 Task: Calculate the travel time from Houston, Texas, to Dallas, Texas.
Action: Mouse moved to (267, 84)
Screenshot: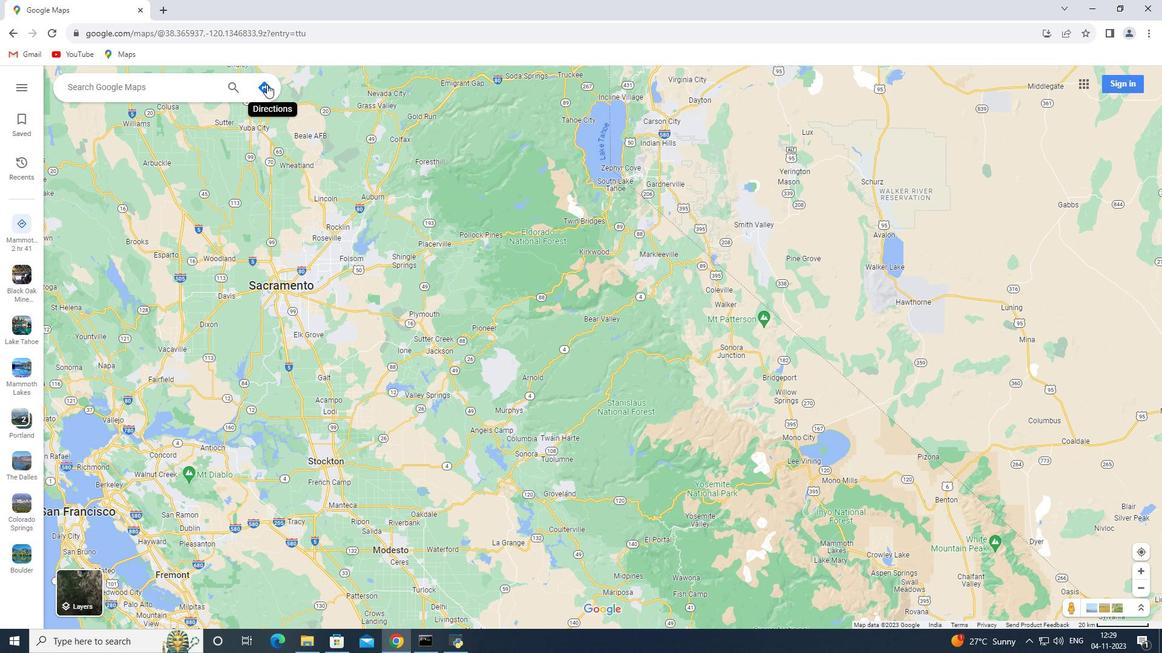 
Action: Mouse pressed left at (267, 84)
Screenshot: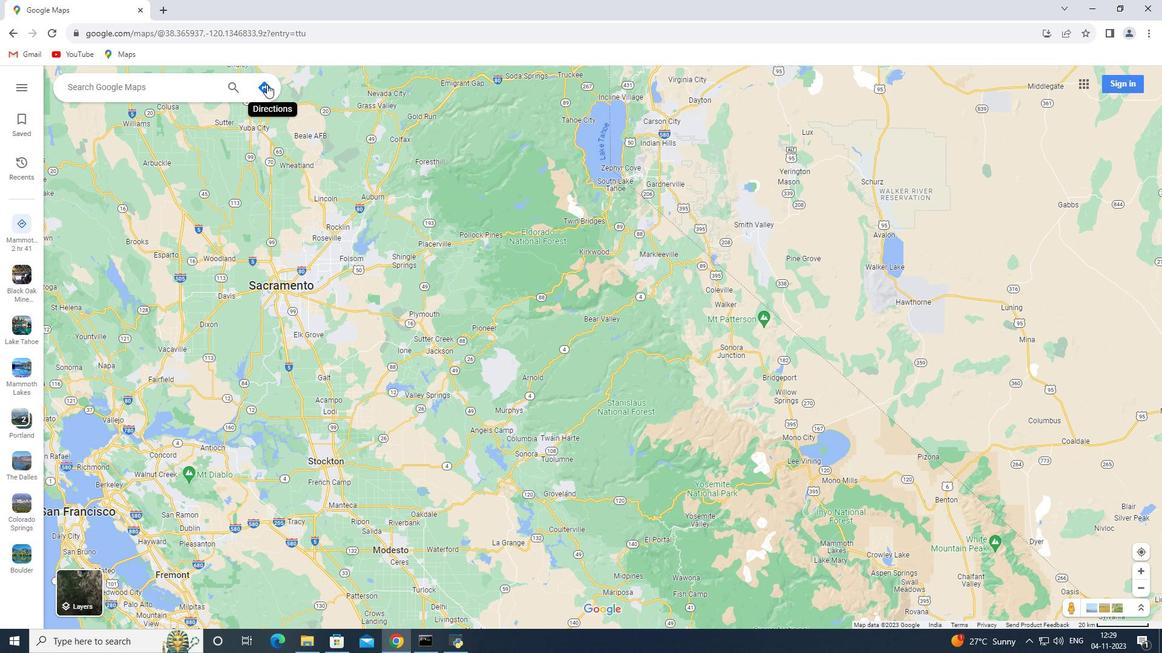 
Action: Mouse moved to (108, 113)
Screenshot: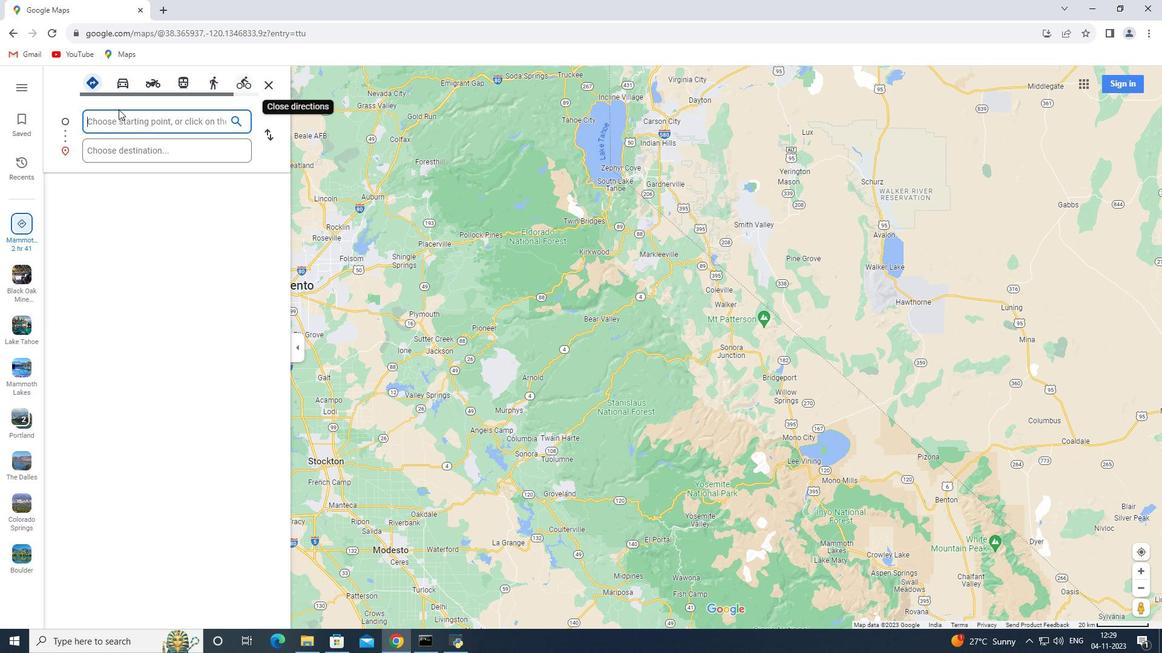 
Action: Key pressed <Key.shift>Houston,<Key.space><Key.shift>Texas
Screenshot: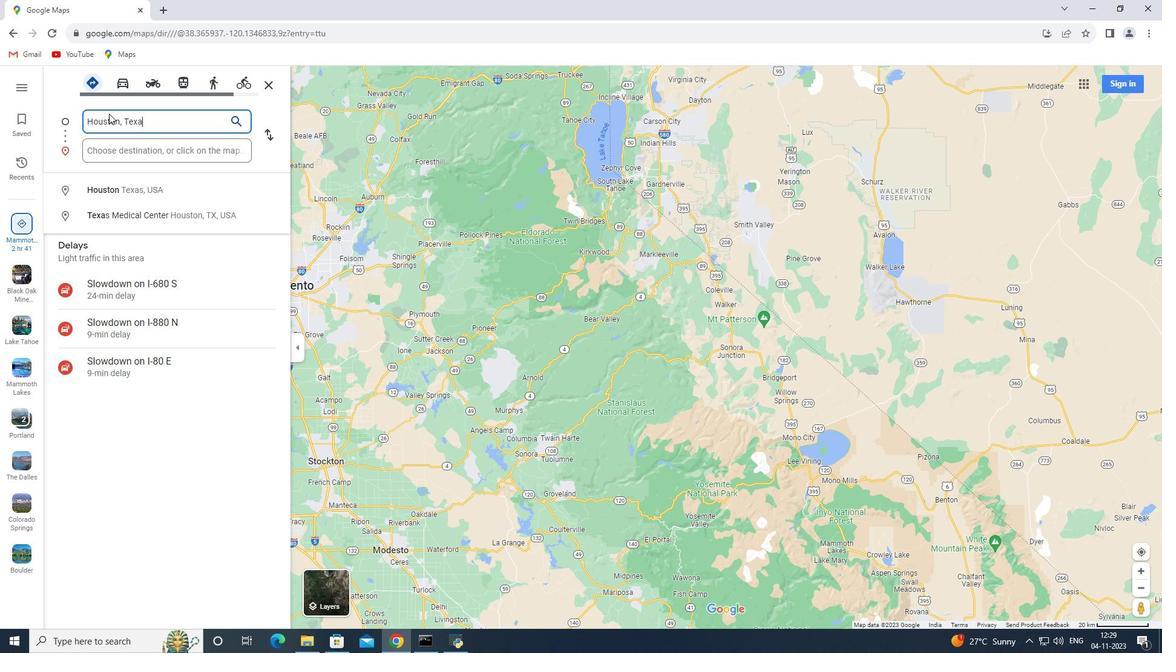 
Action: Mouse moved to (111, 147)
Screenshot: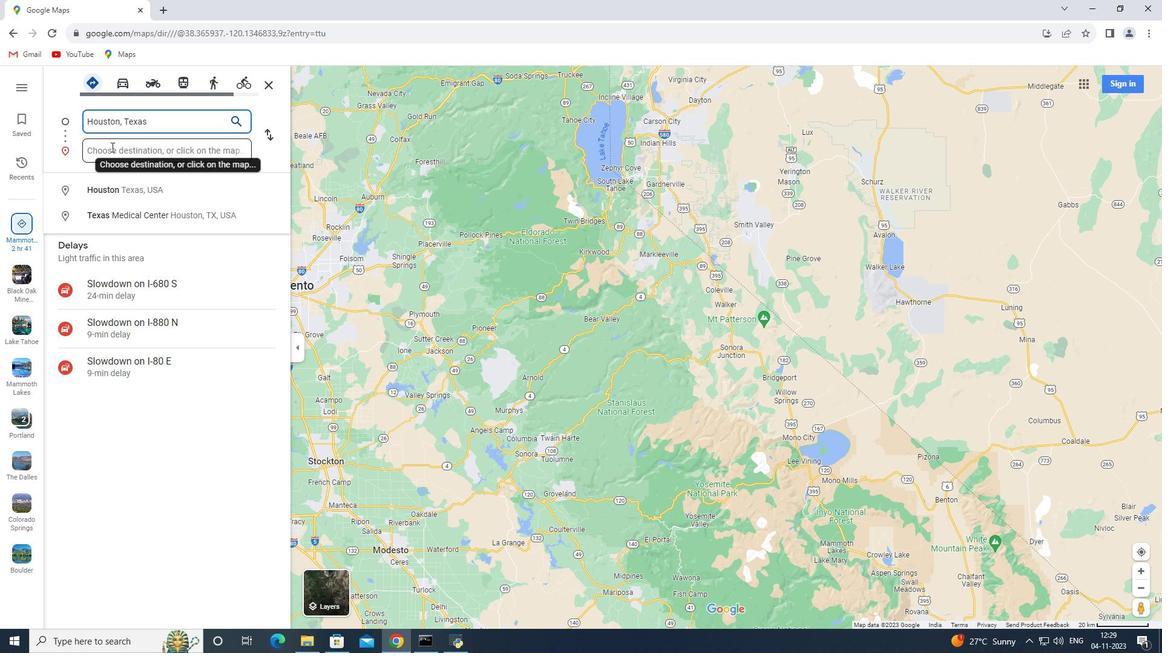 
Action: Mouse pressed left at (111, 147)
Screenshot: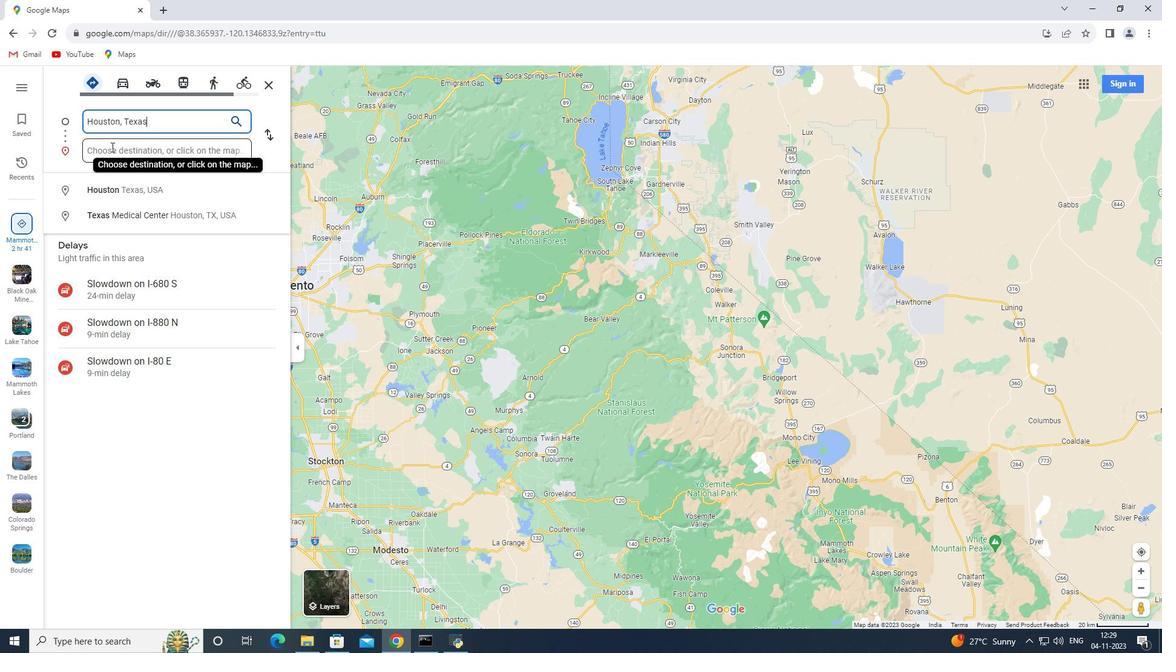 
Action: Key pressed <Key.shift>Dallas,<Key.space><Key.shift>texas<Key.enter>
Screenshot: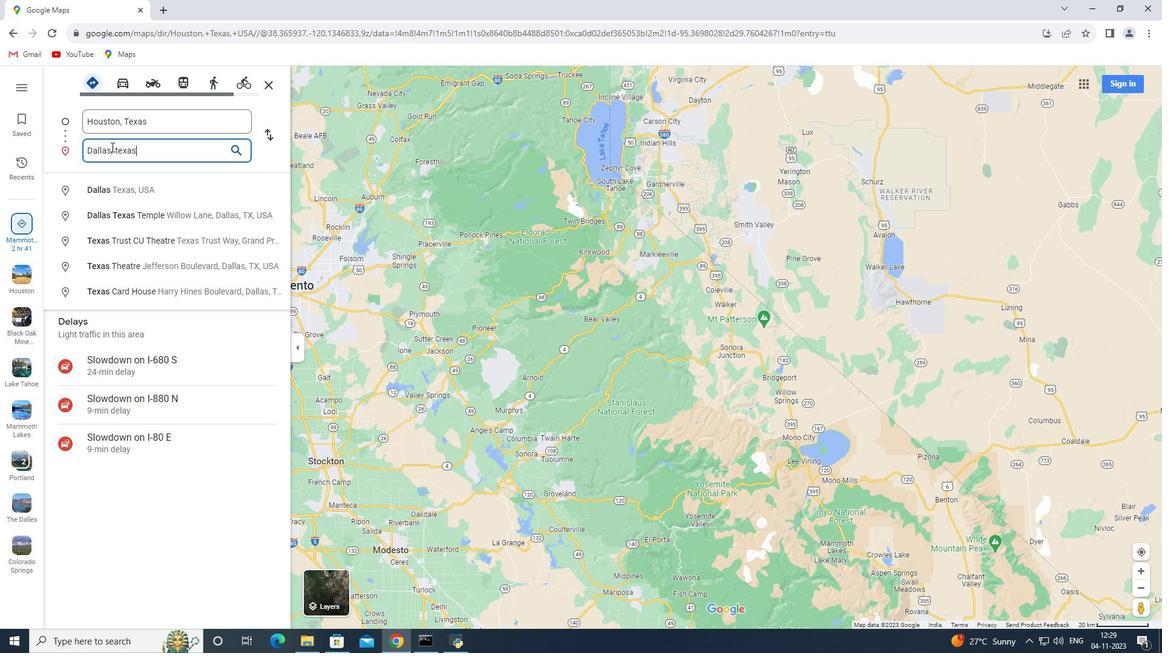 
Action: Mouse moved to (121, 88)
Screenshot: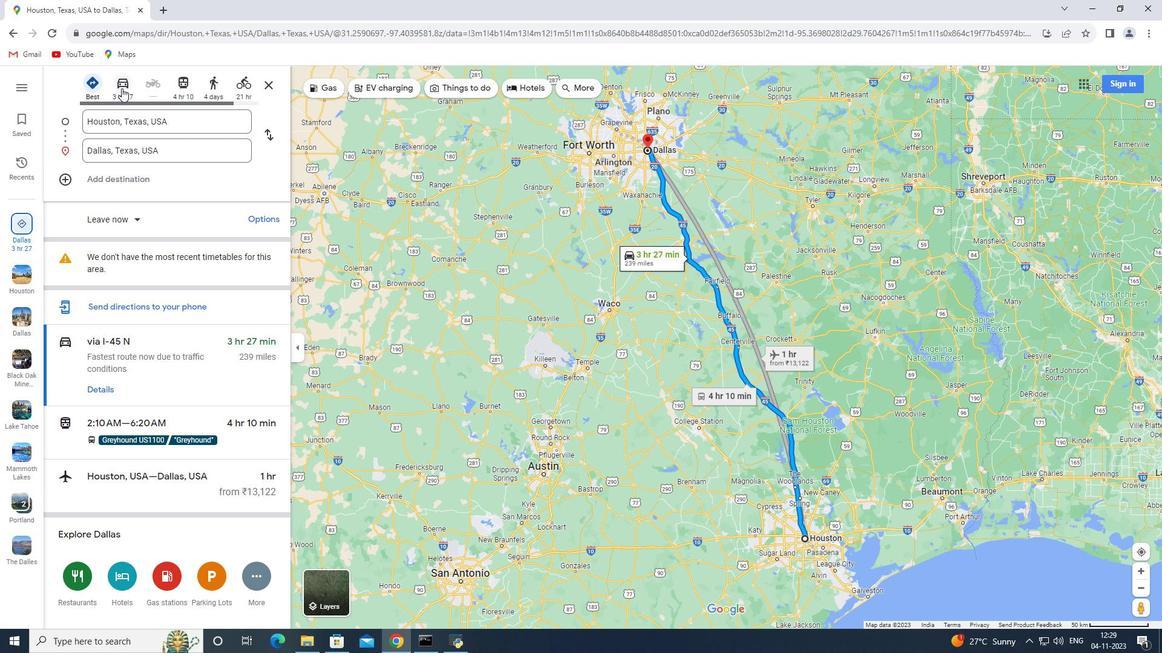 
Action: Mouse pressed left at (121, 88)
Screenshot: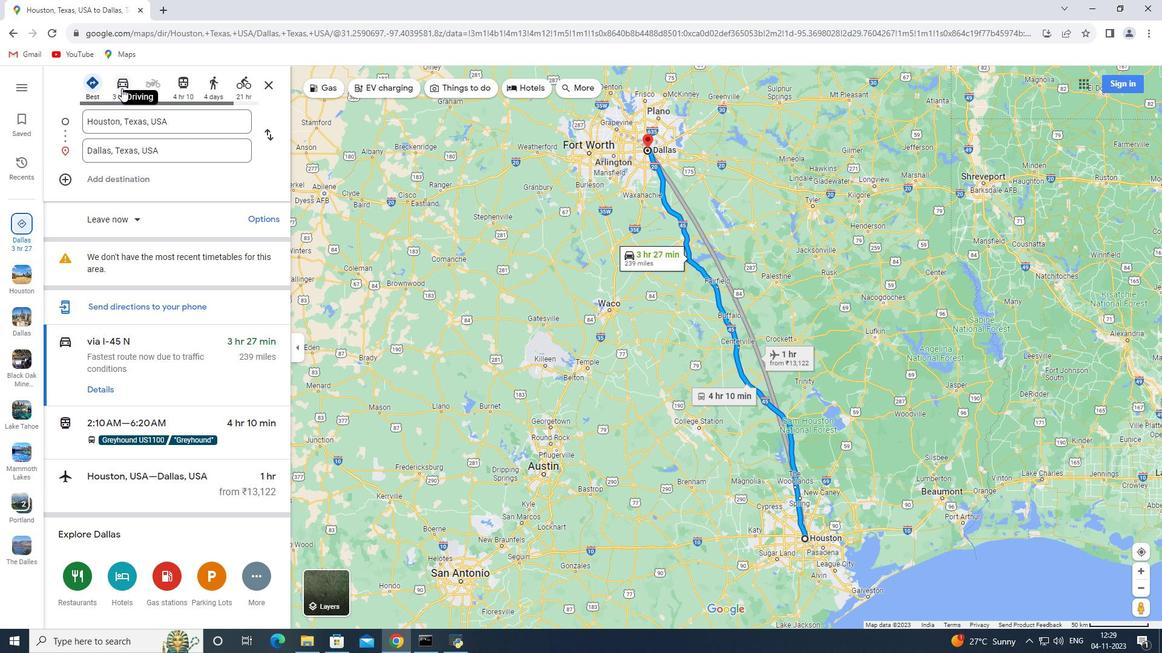 
Action: Mouse moved to (121, 92)
Screenshot: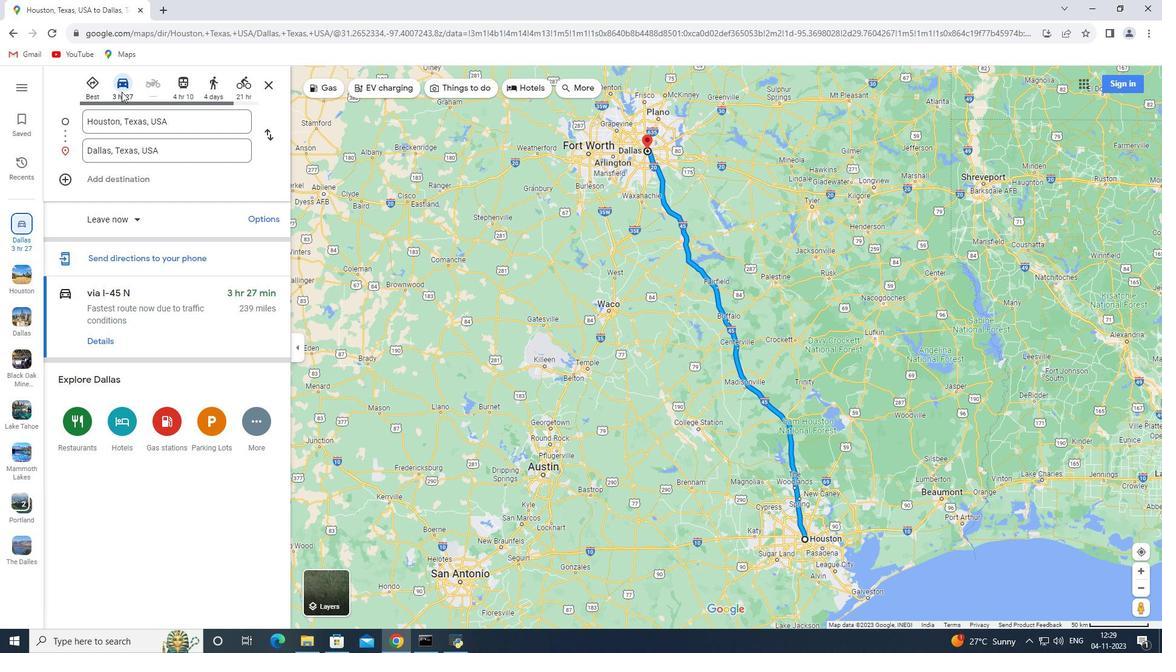 
